 Task: Sort the products in the category "Pasta Salad" by best match.
Action: Mouse moved to (26, 155)
Screenshot: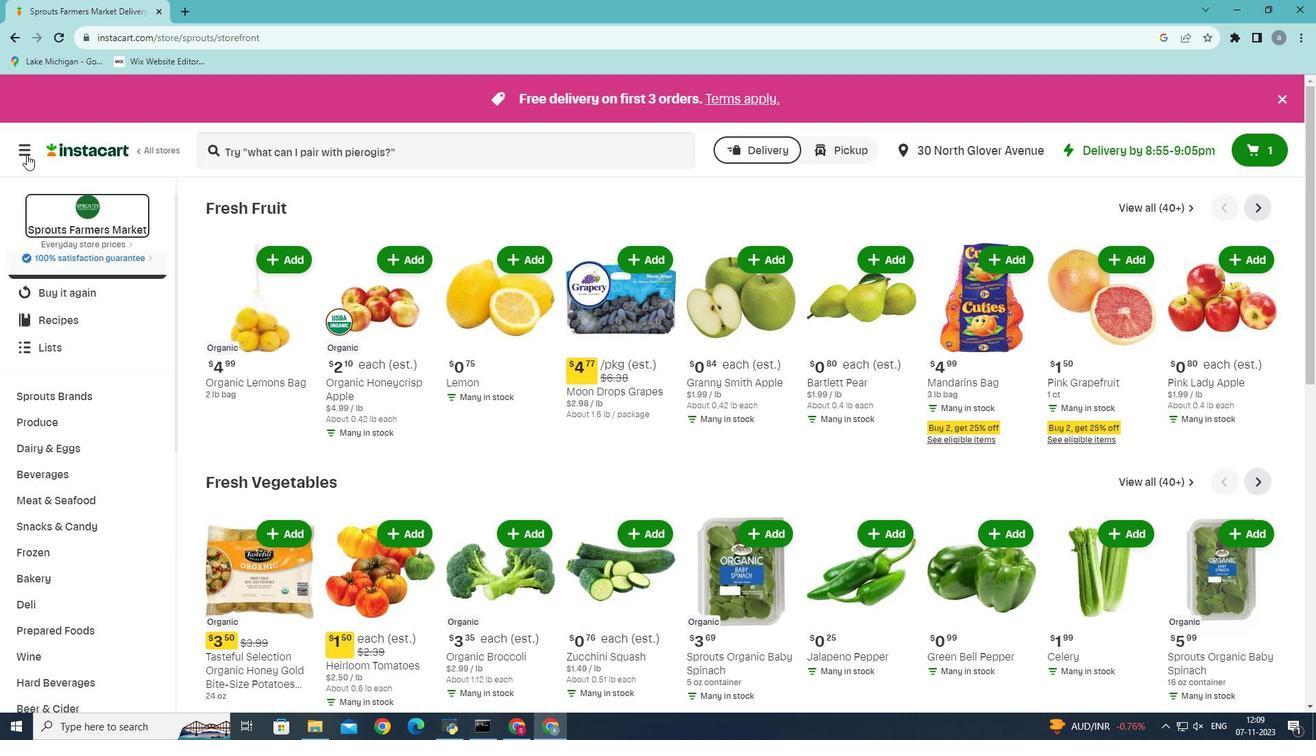 
Action: Mouse pressed left at (26, 155)
Screenshot: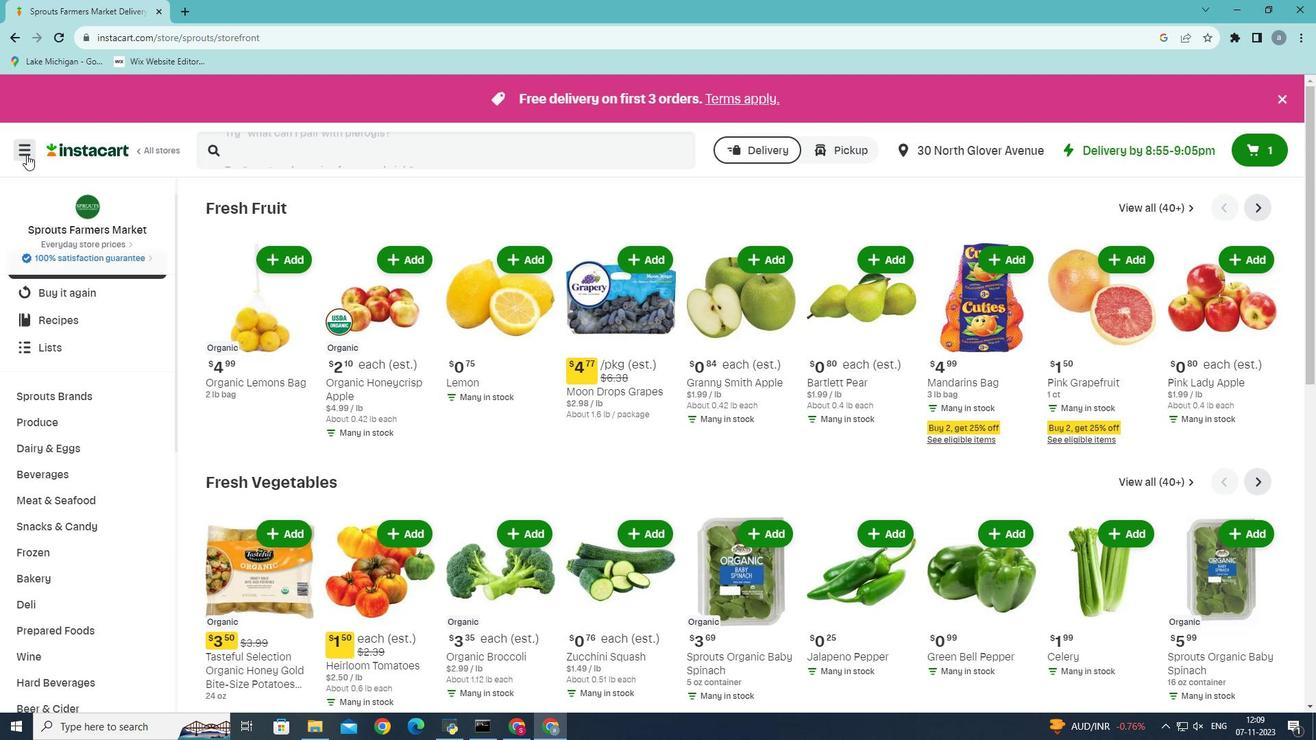 
Action: Mouse moved to (89, 380)
Screenshot: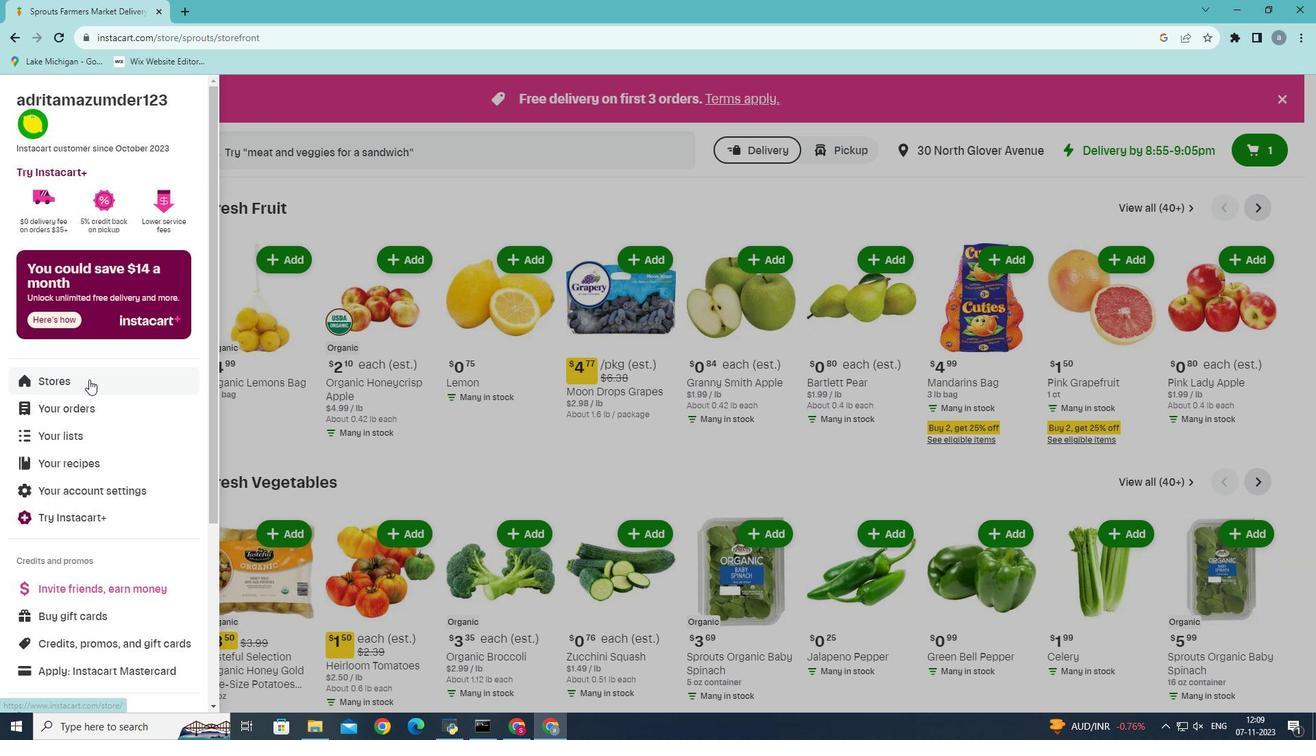 
Action: Mouse pressed left at (89, 380)
Screenshot: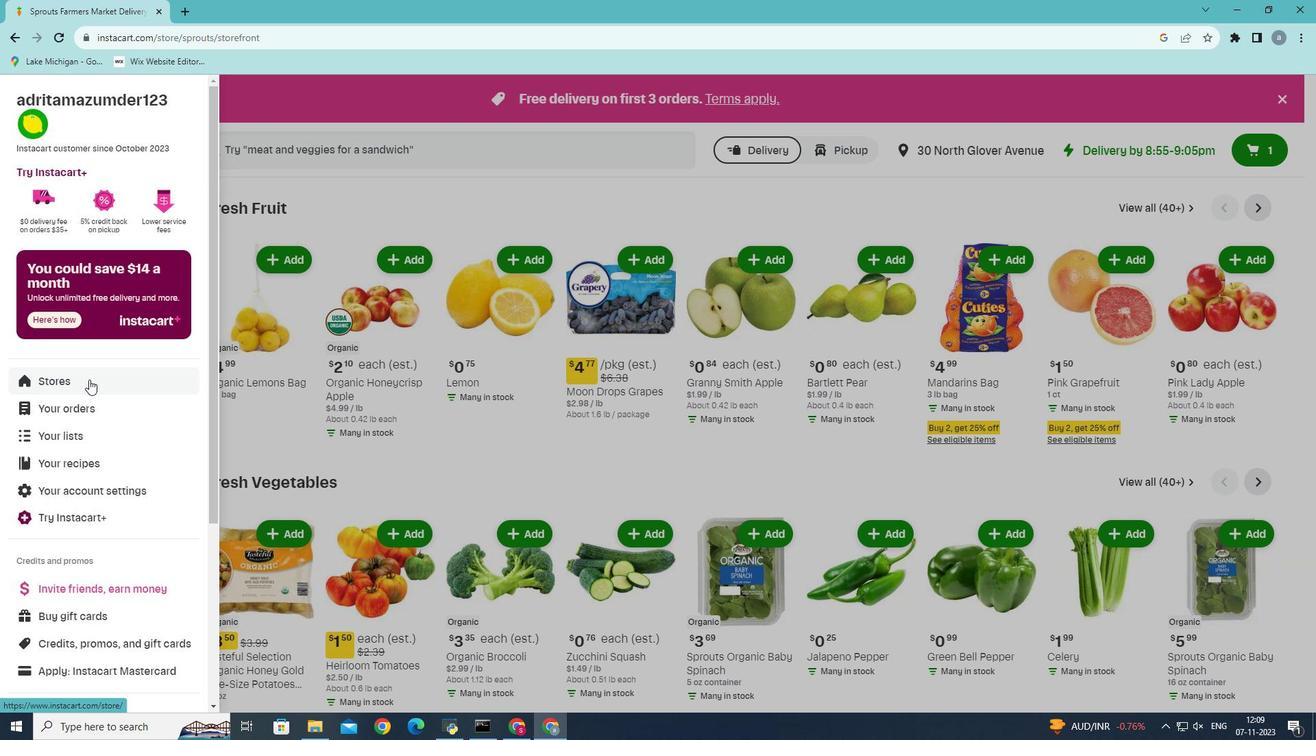 
Action: Mouse moved to (323, 159)
Screenshot: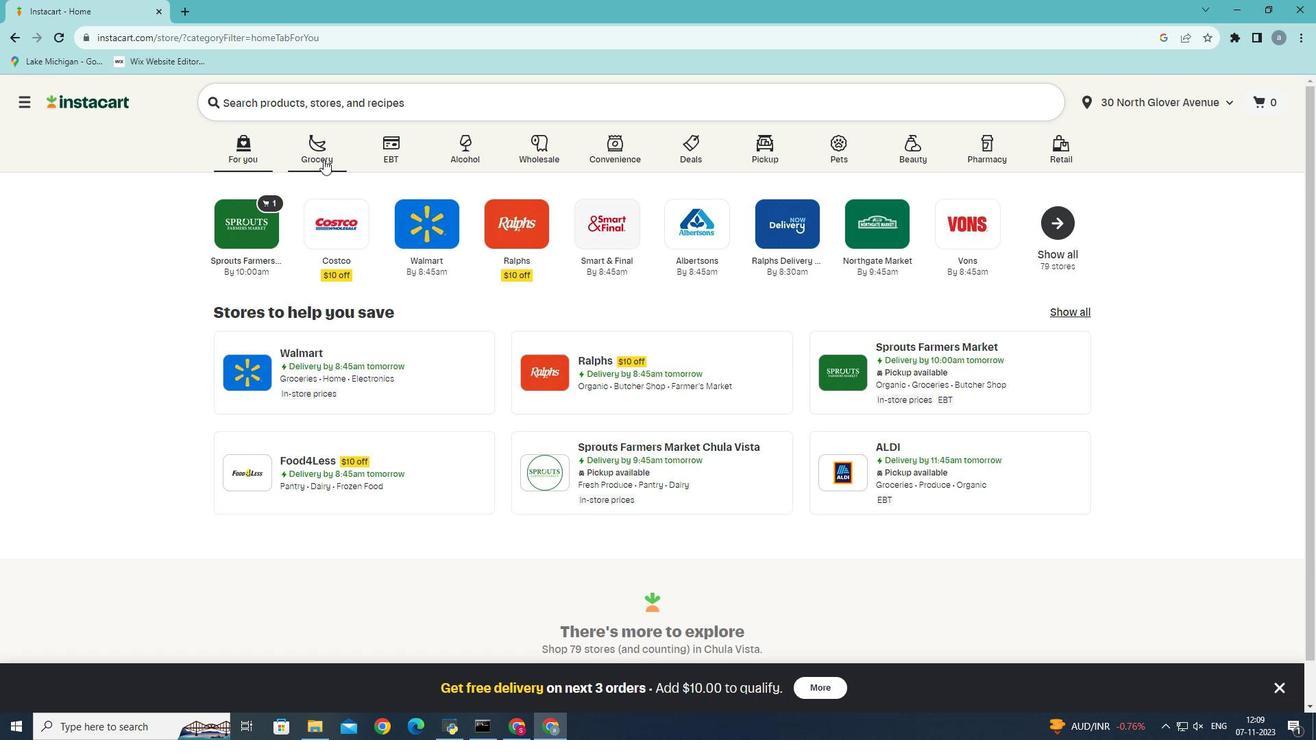 
Action: Mouse pressed left at (323, 159)
Screenshot: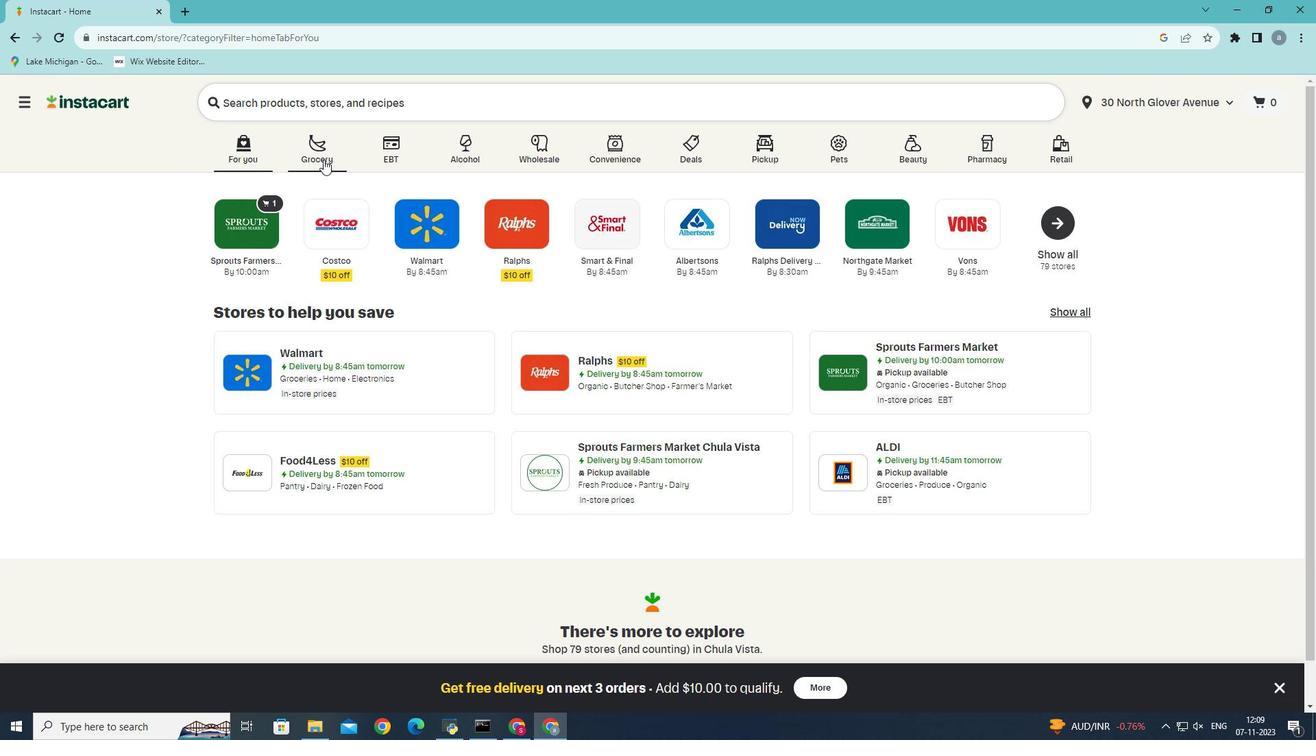 
Action: Mouse moved to (304, 399)
Screenshot: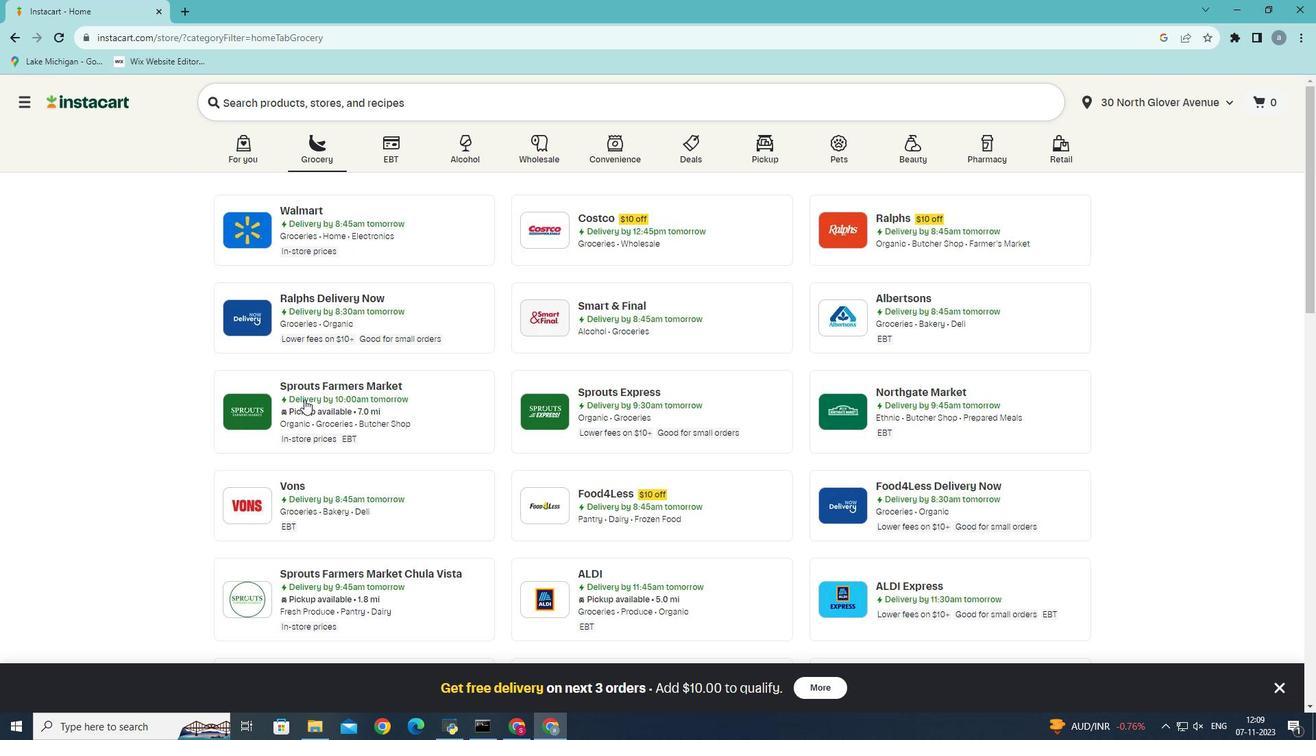 
Action: Mouse pressed left at (304, 399)
Screenshot: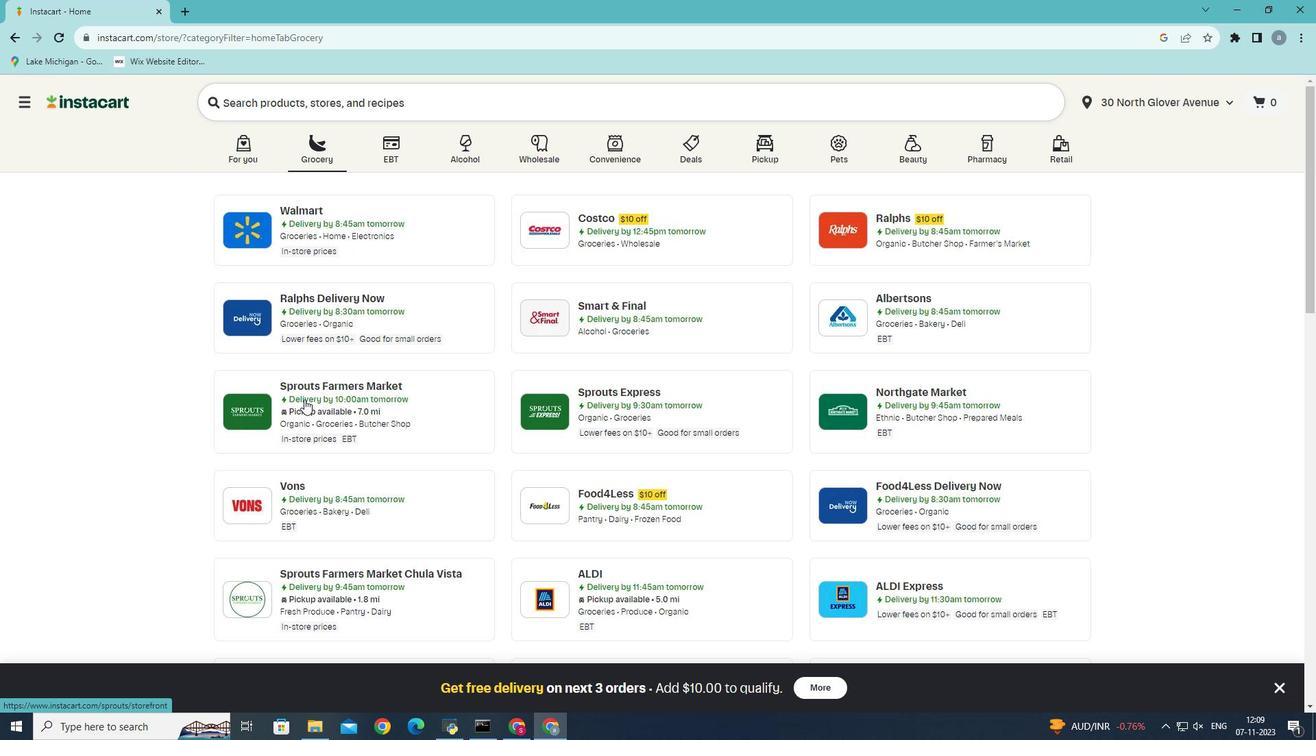 
Action: Mouse moved to (69, 554)
Screenshot: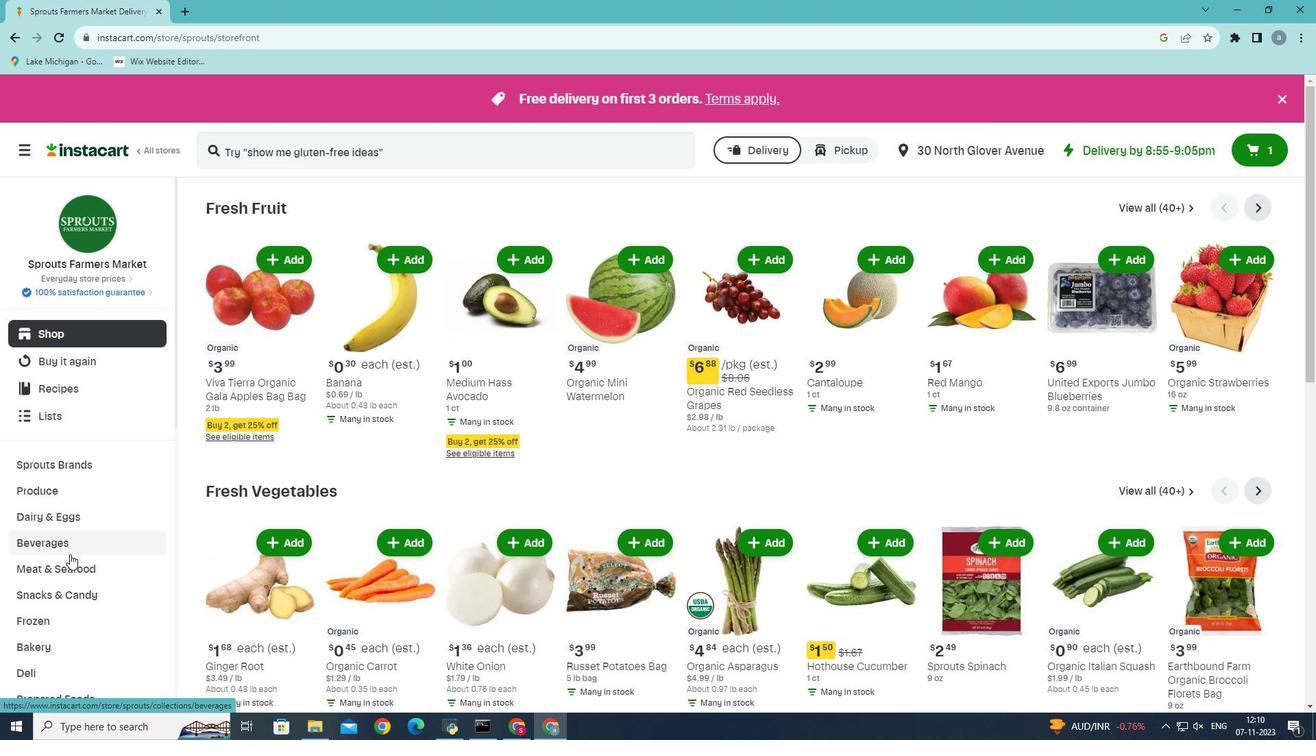 
Action: Mouse scrolled (69, 554) with delta (0, 0)
Screenshot: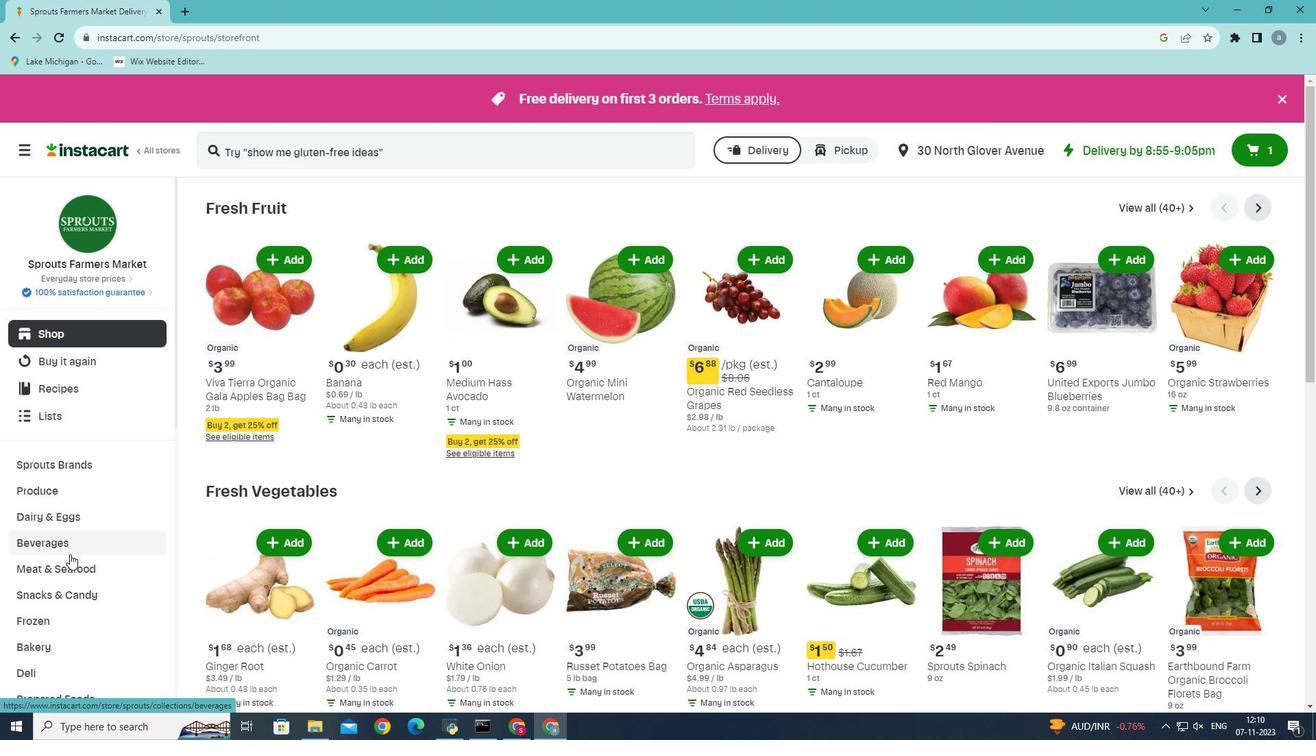 
Action: Mouse moved to (74, 635)
Screenshot: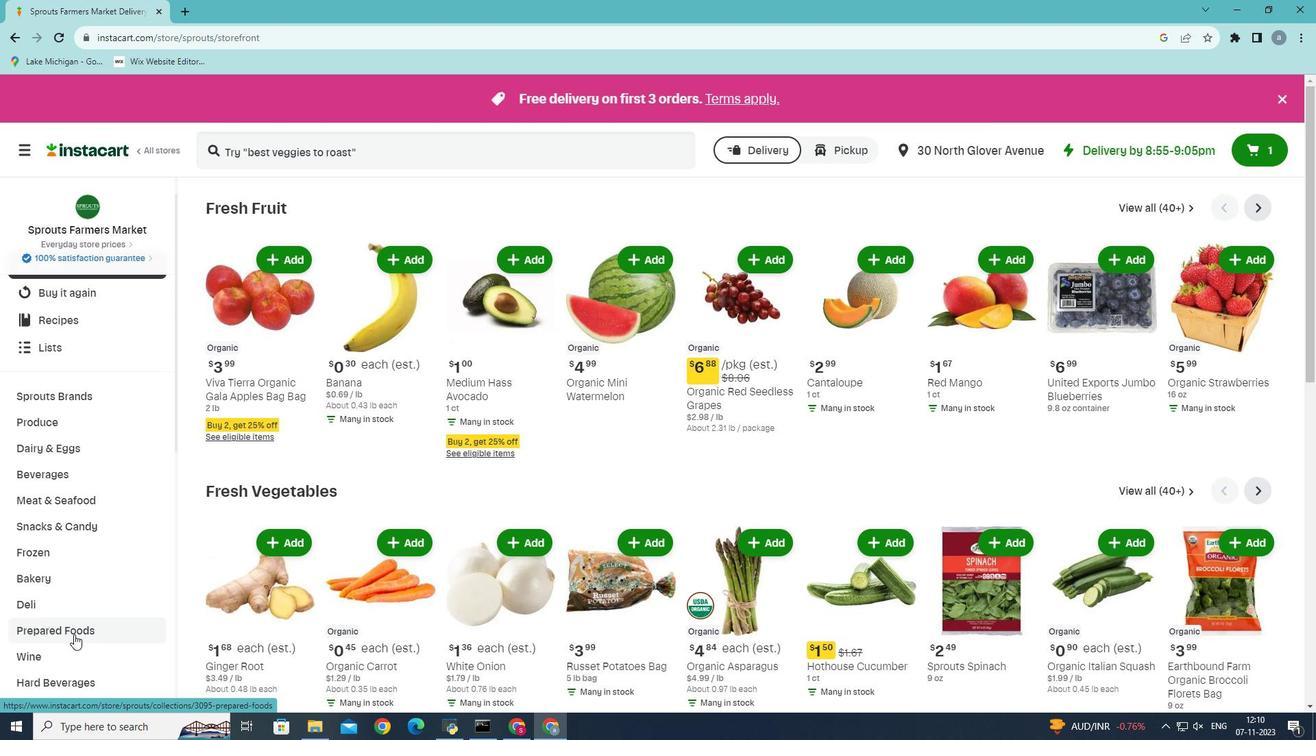 
Action: Mouse pressed left at (74, 635)
Screenshot: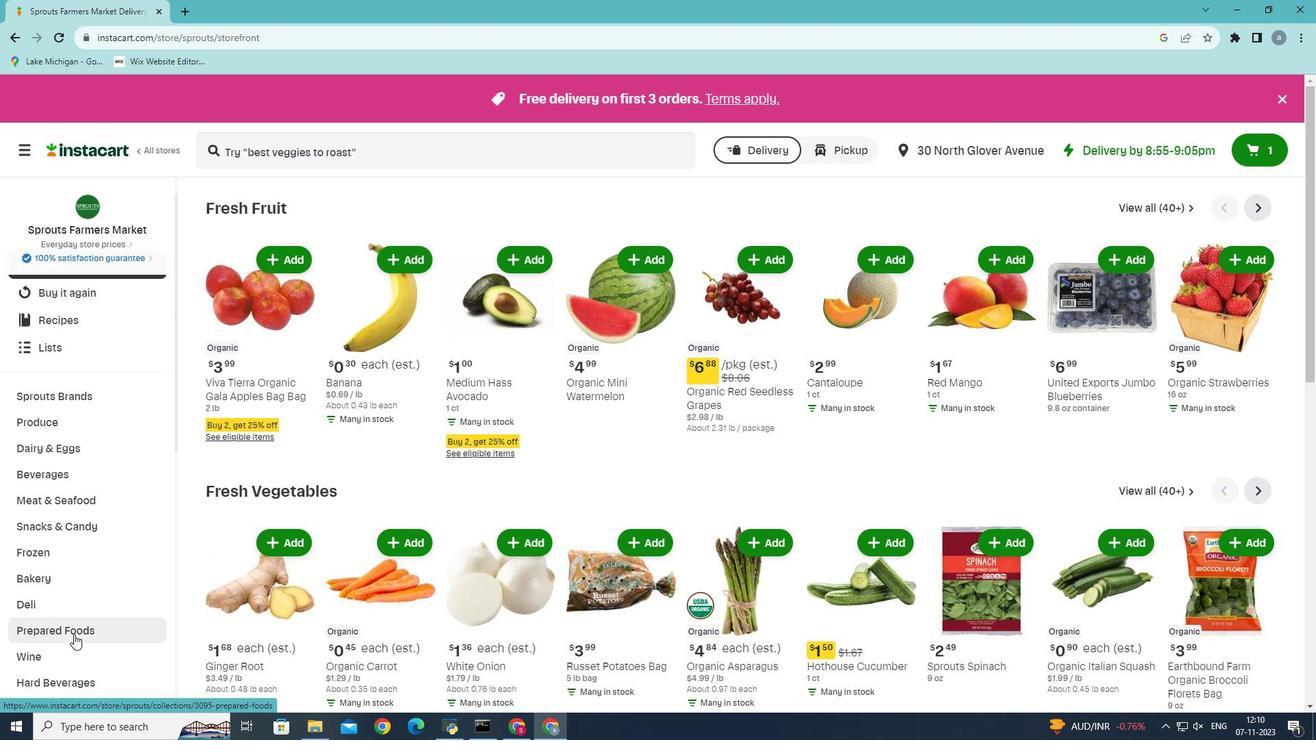 
Action: Mouse moved to (757, 240)
Screenshot: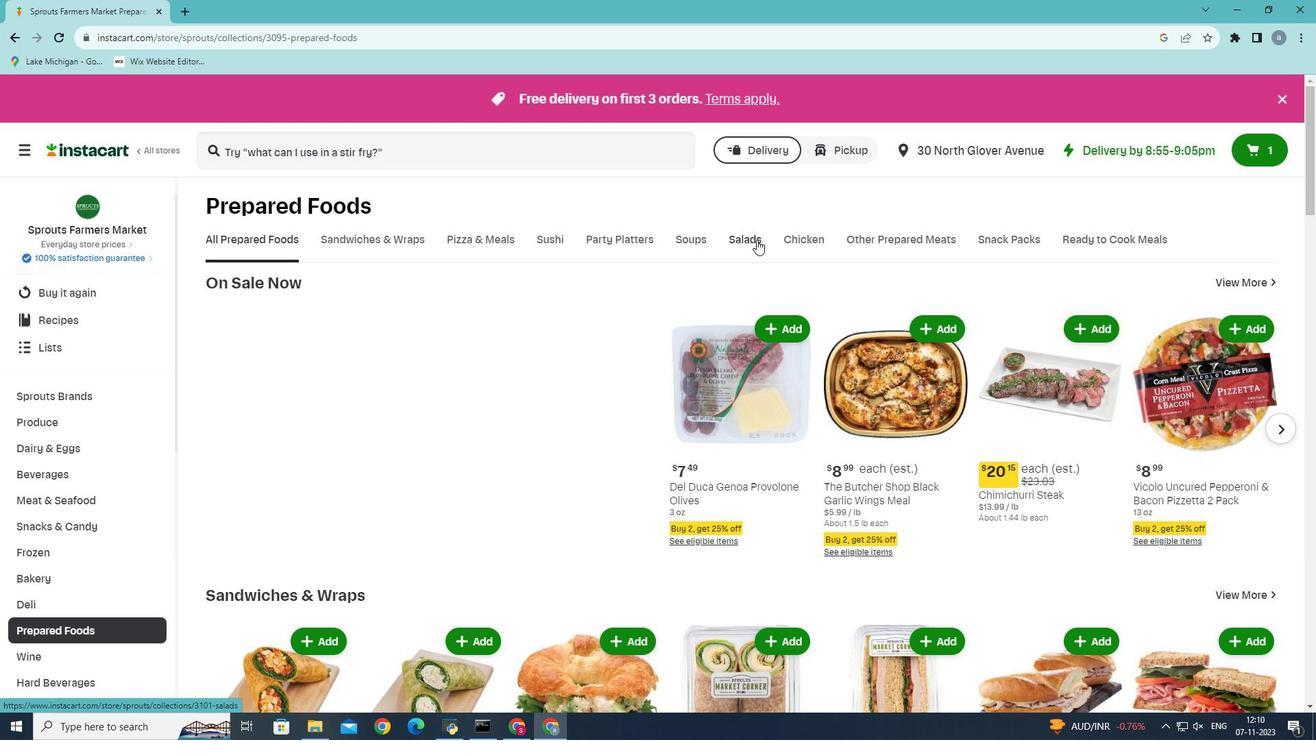 
Action: Mouse pressed left at (757, 240)
Screenshot: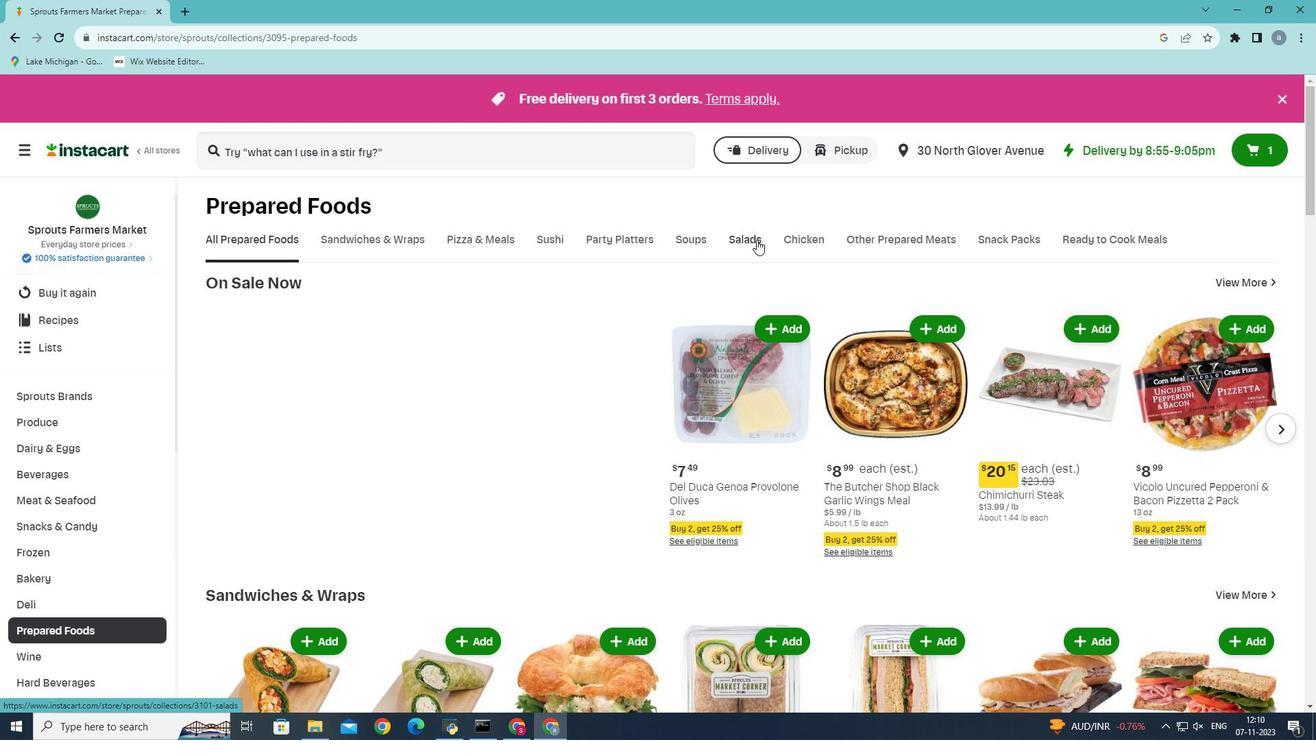 
Action: Mouse moved to (318, 299)
Screenshot: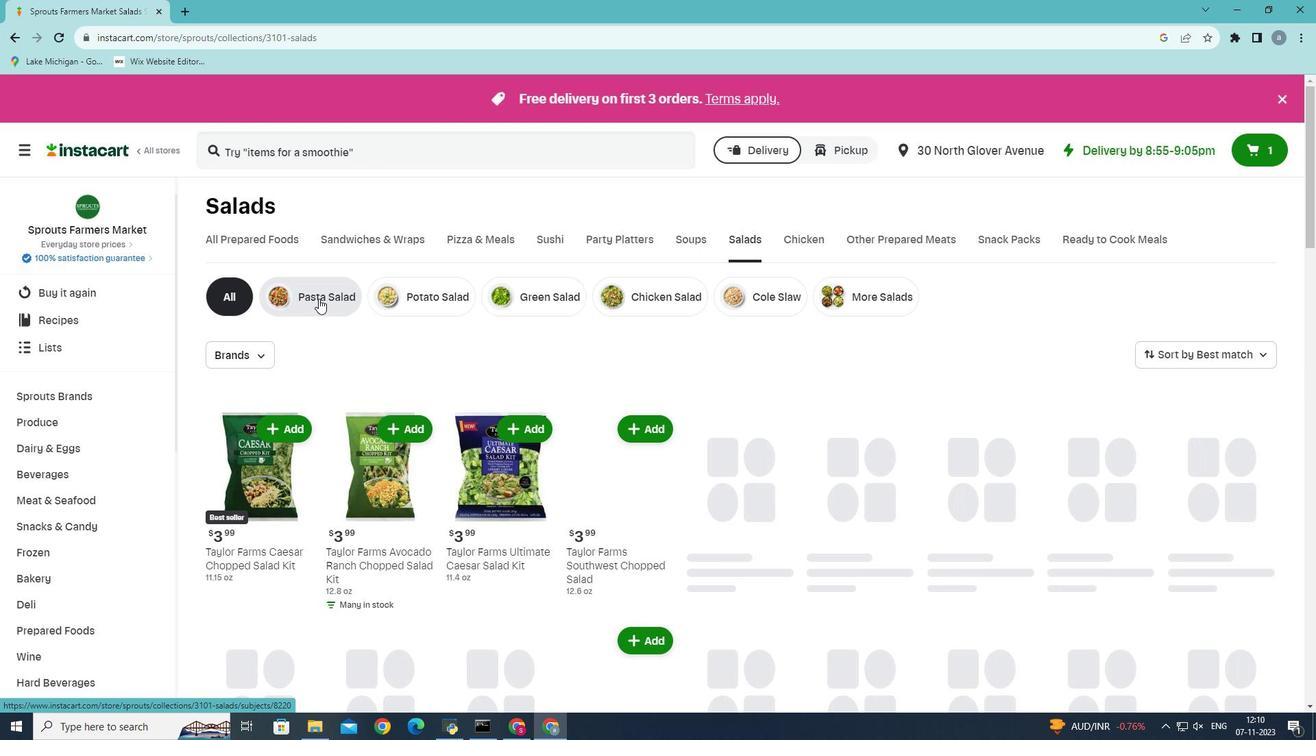 
Action: Mouse pressed left at (318, 299)
Screenshot: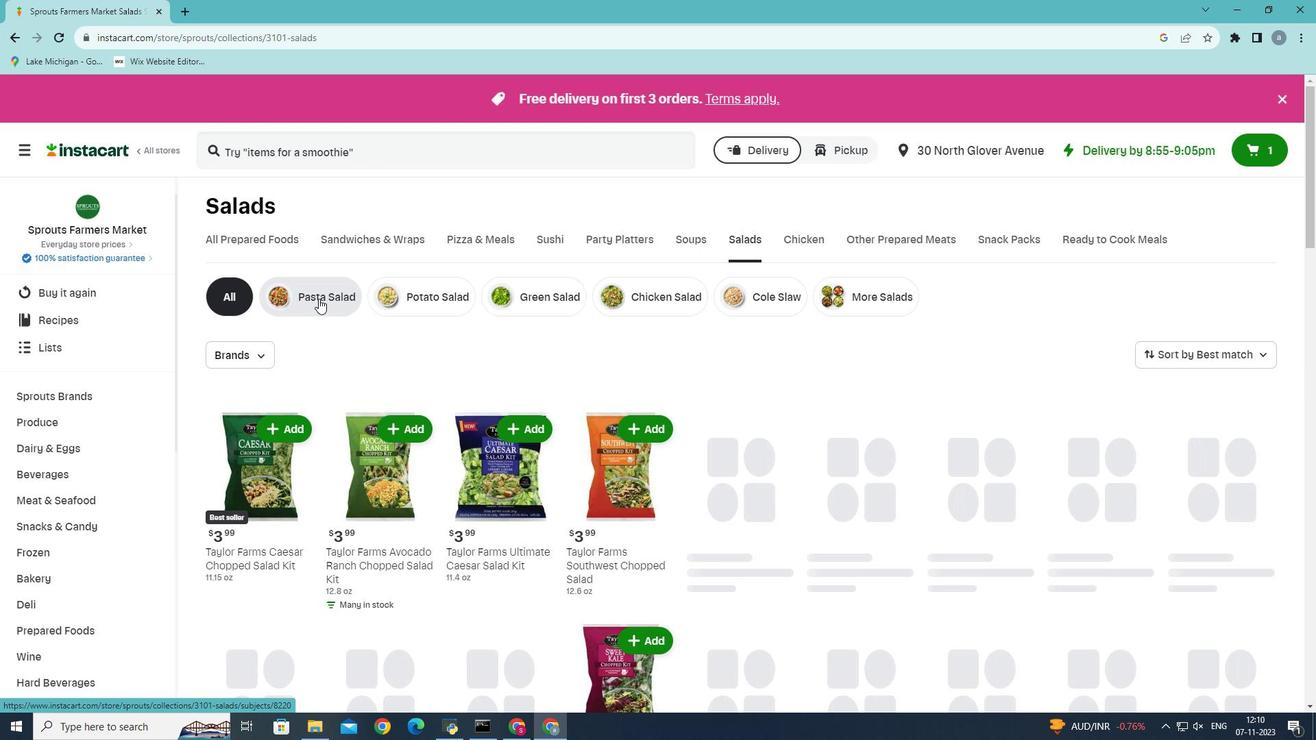 
Action: Mouse moved to (257, 354)
Screenshot: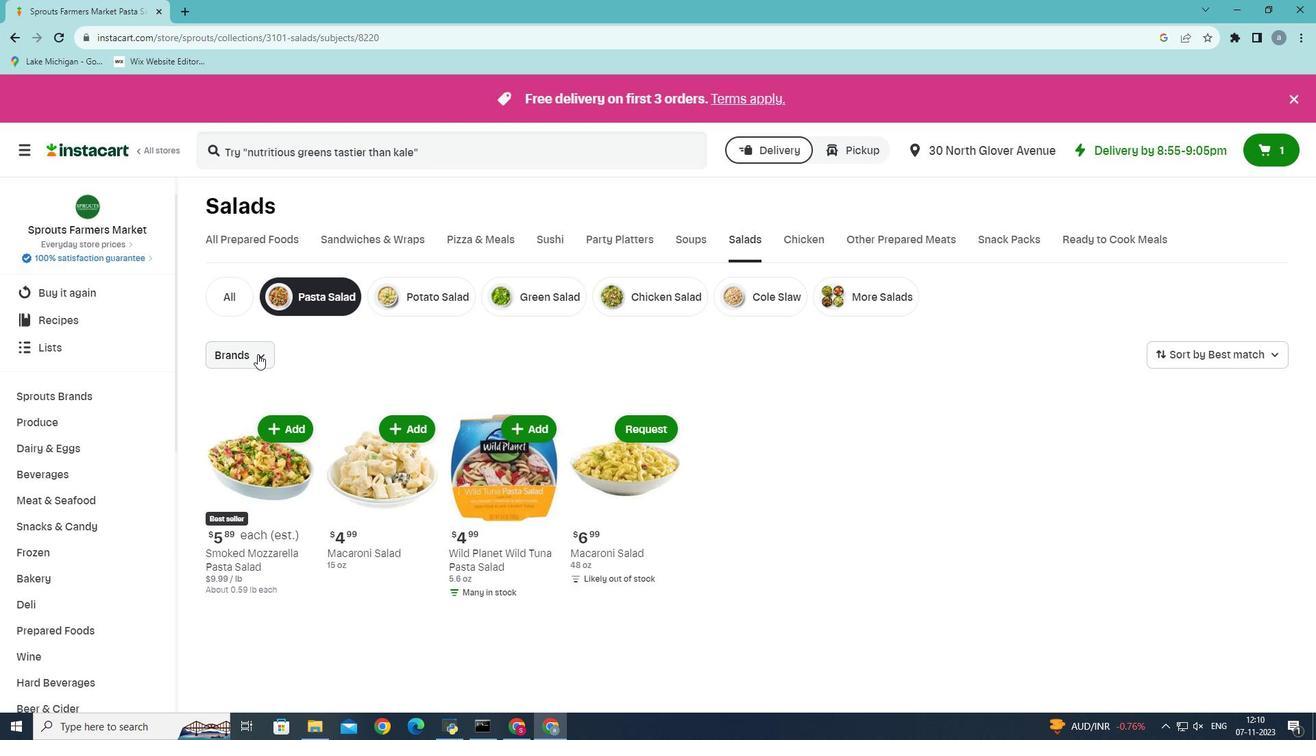 
Action: Mouse pressed left at (257, 354)
Screenshot: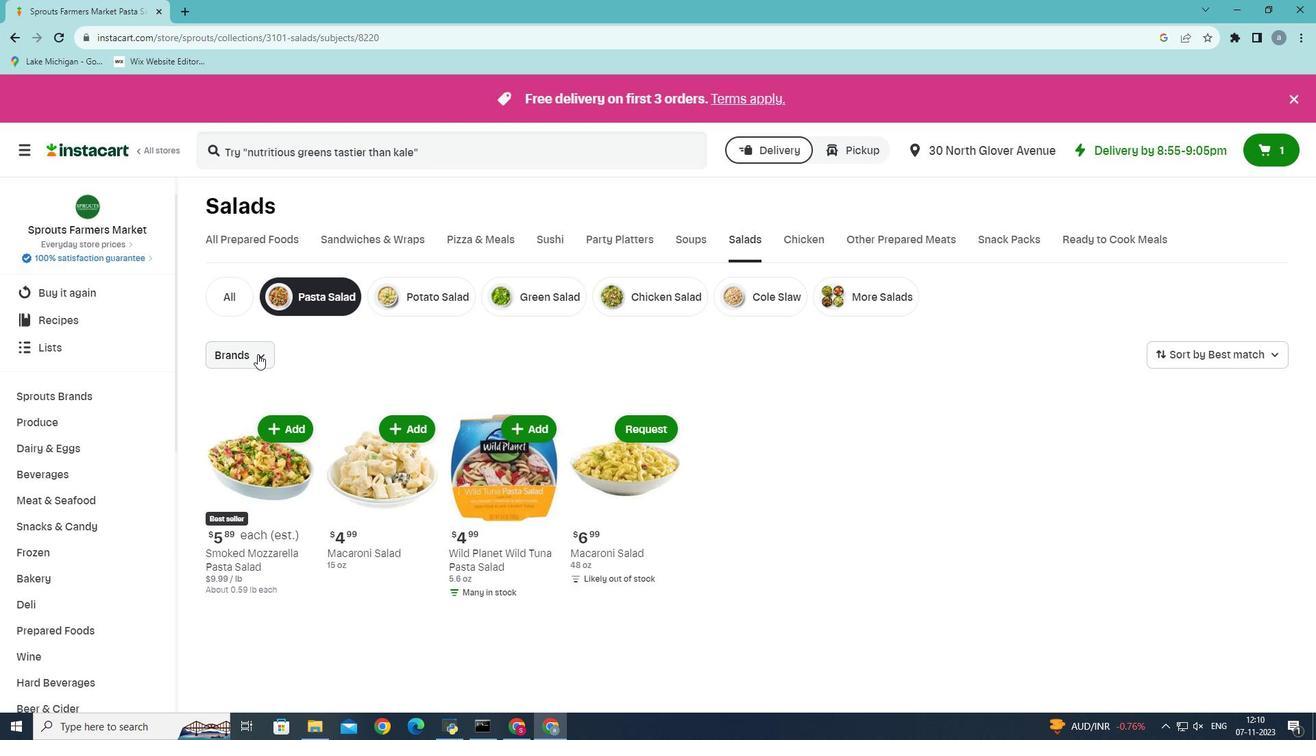 
Action: Mouse moved to (228, 398)
Screenshot: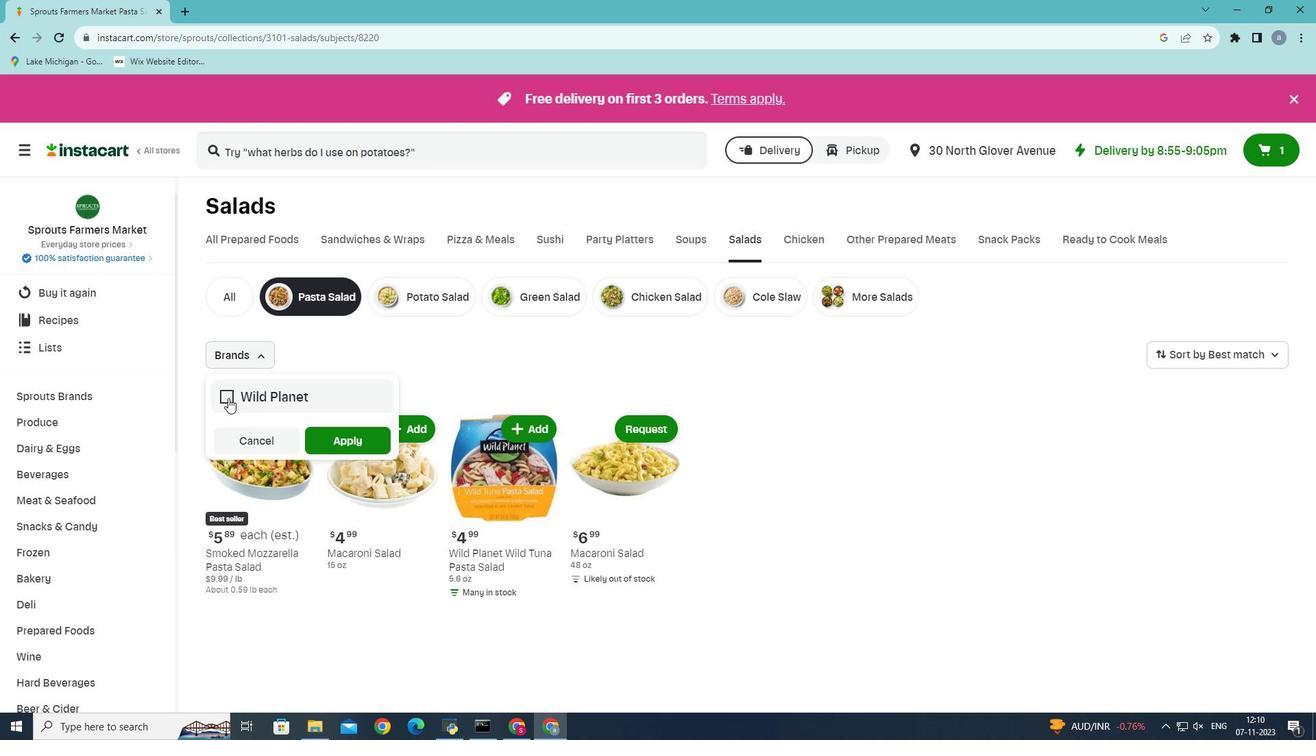 
Action: Mouse pressed left at (228, 398)
Screenshot: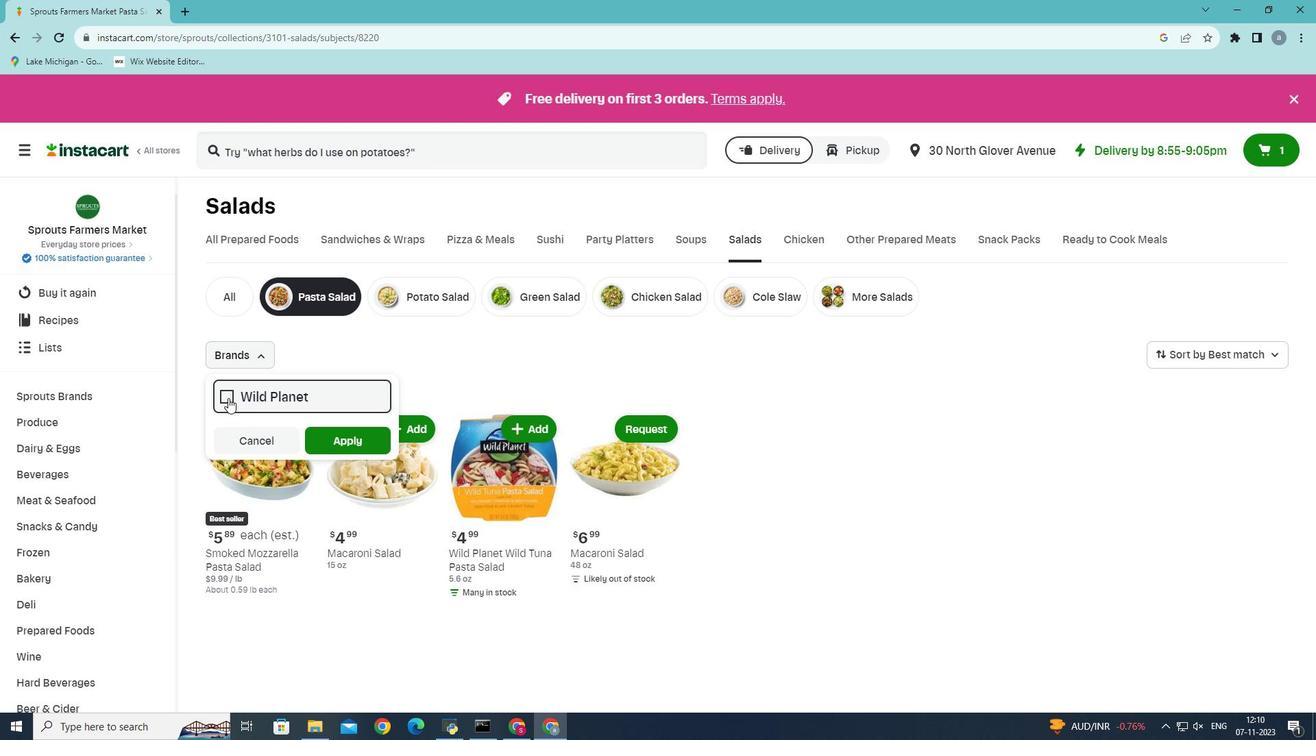 
Action: Mouse moved to (331, 433)
Screenshot: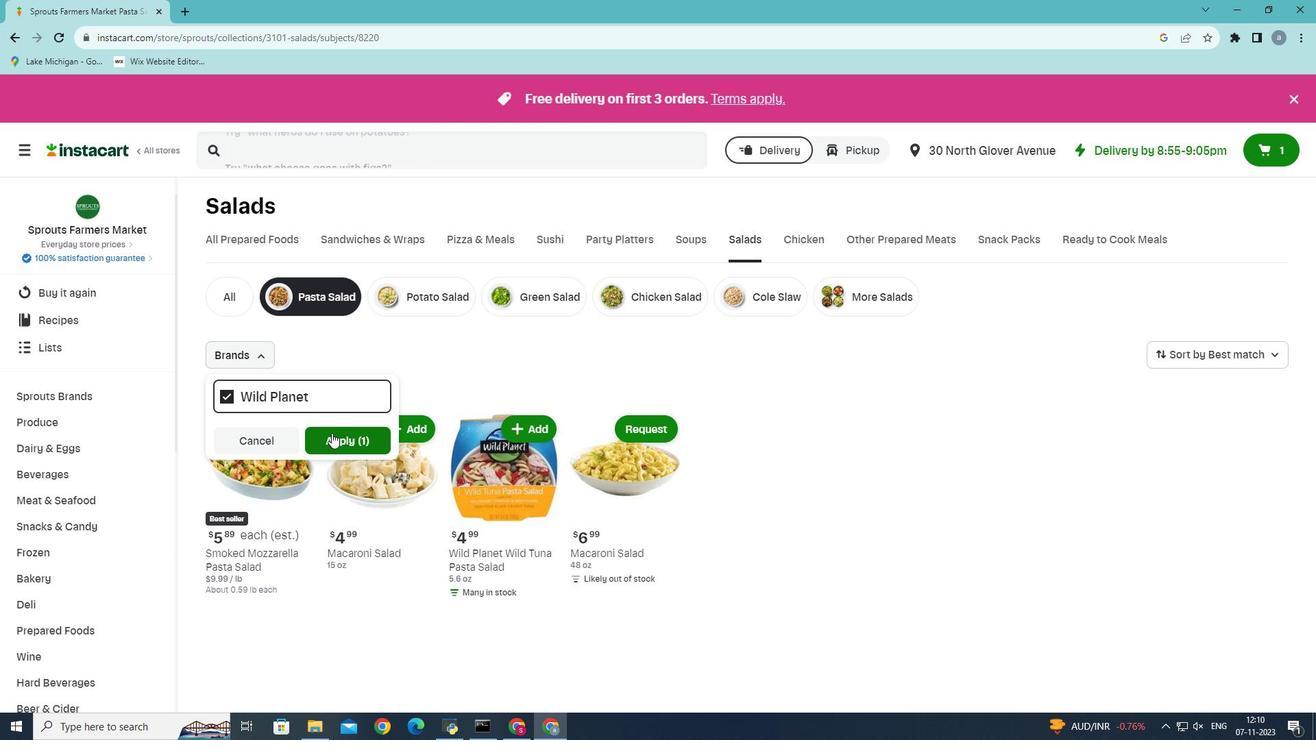 
Action: Mouse pressed left at (331, 433)
Screenshot: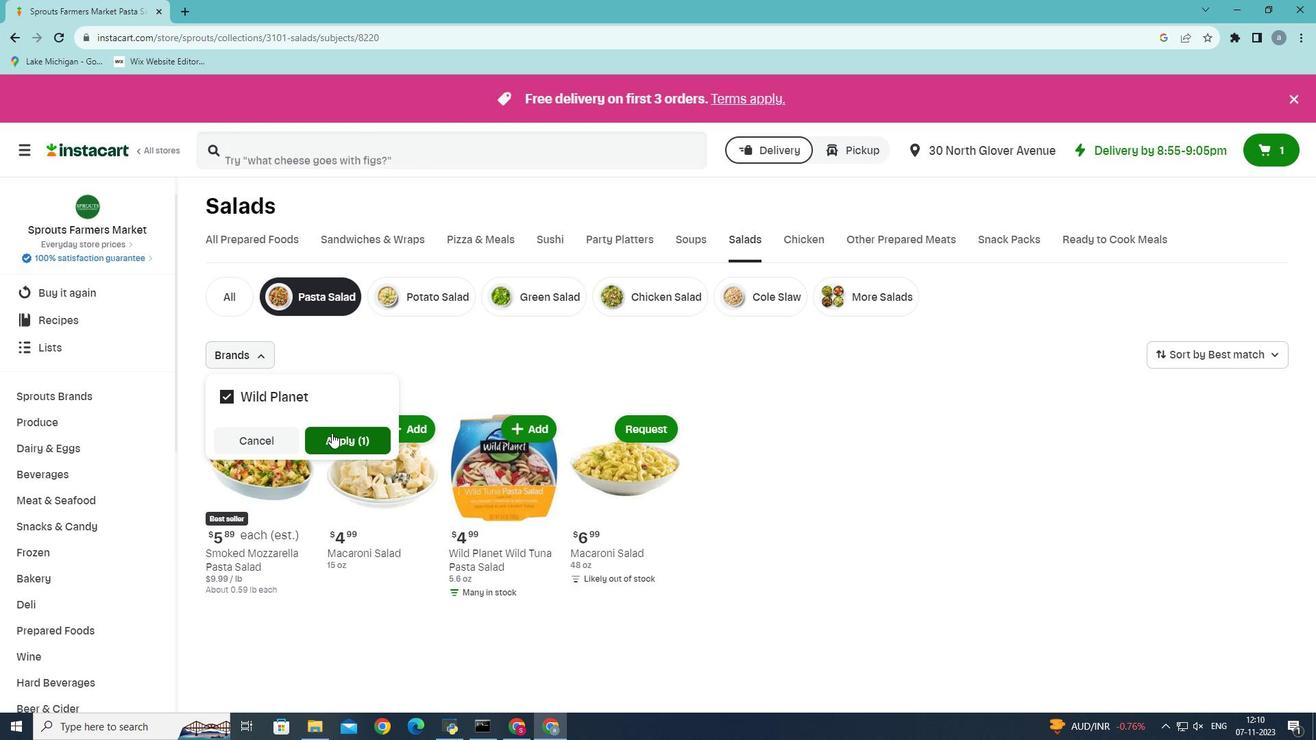 
Action: Mouse moved to (331, 425)
Screenshot: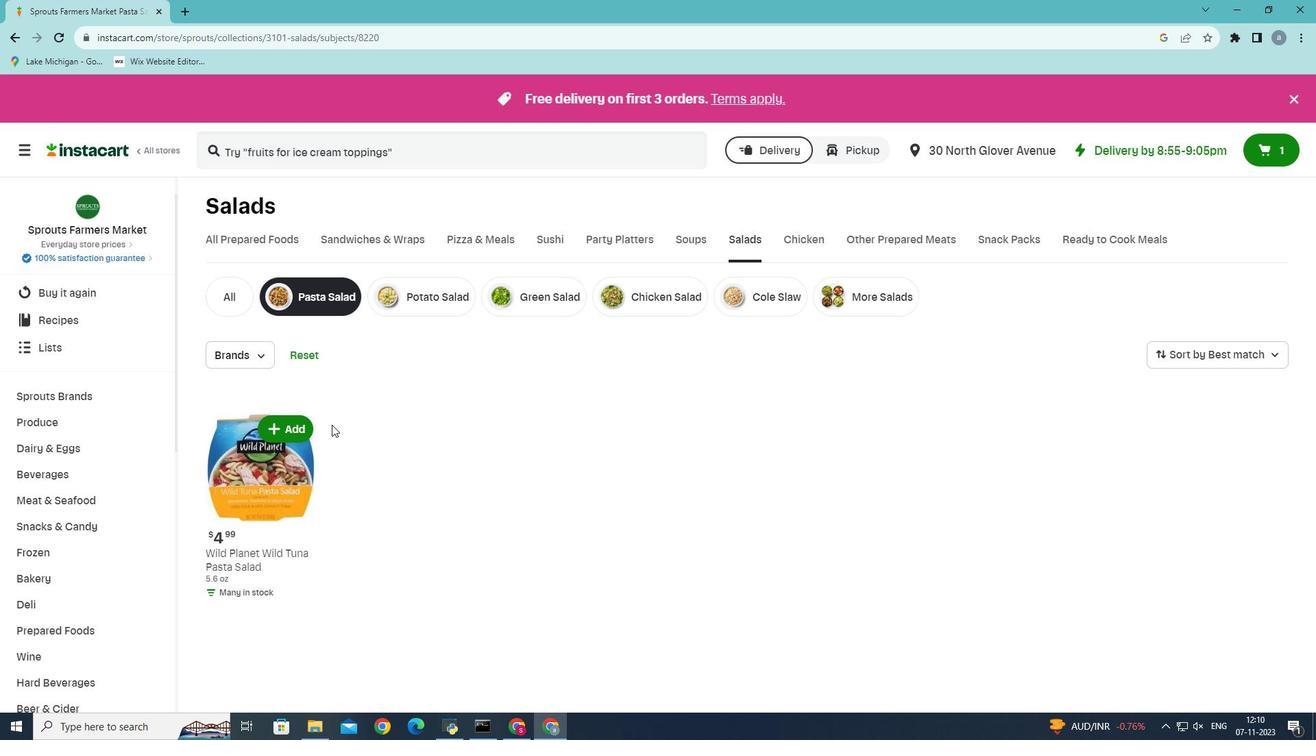 
